 Task: Add Bulk Foods No Sugar Added Dark Chocolate Raisins to the cart.
Action: Mouse moved to (20, 68)
Screenshot: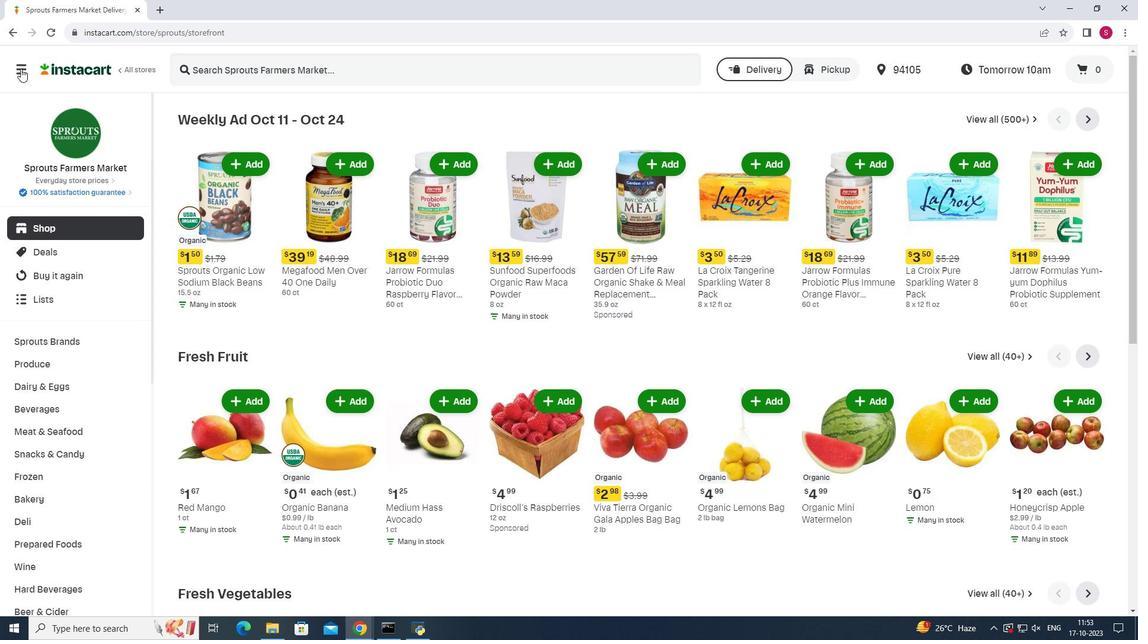 
Action: Mouse pressed left at (20, 68)
Screenshot: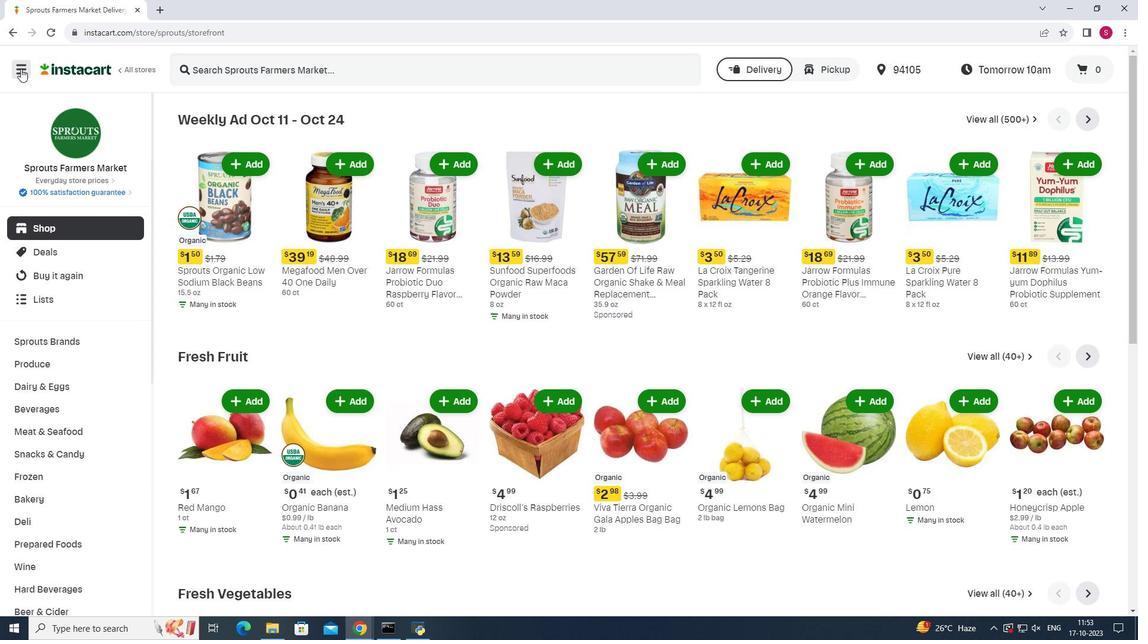 
Action: Mouse moved to (70, 310)
Screenshot: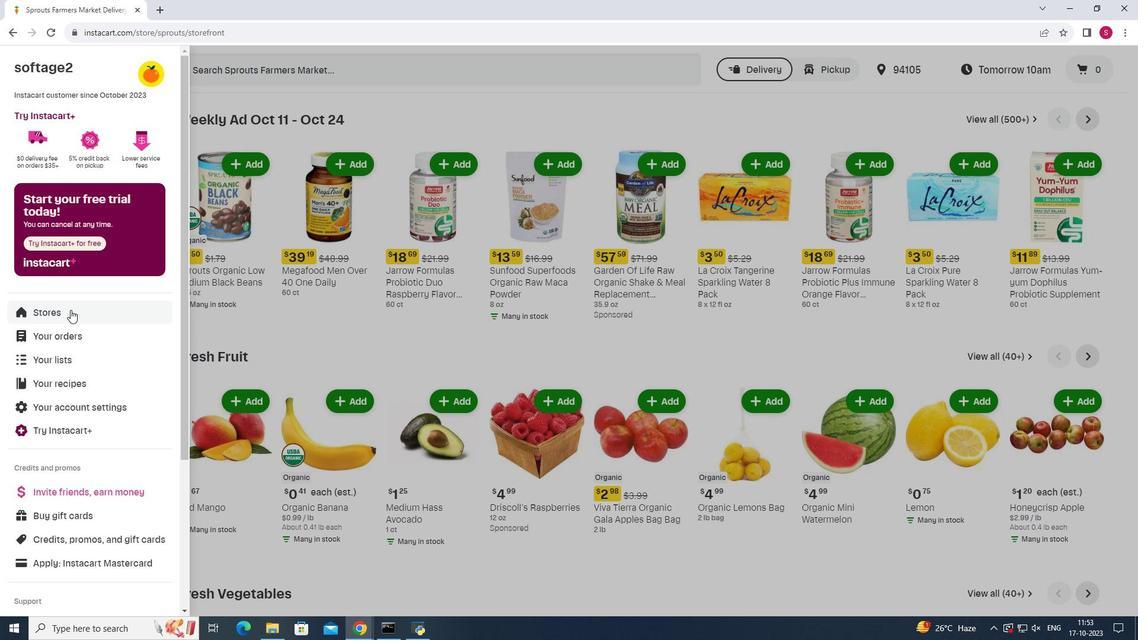 
Action: Mouse pressed left at (70, 310)
Screenshot: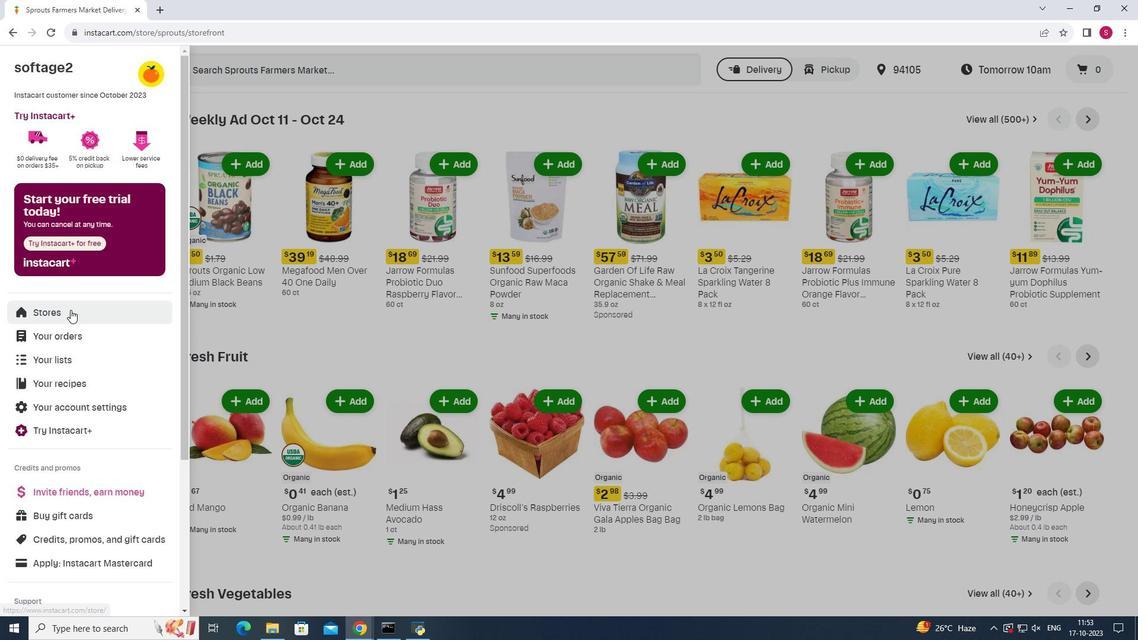 
Action: Mouse pressed left at (70, 310)
Screenshot: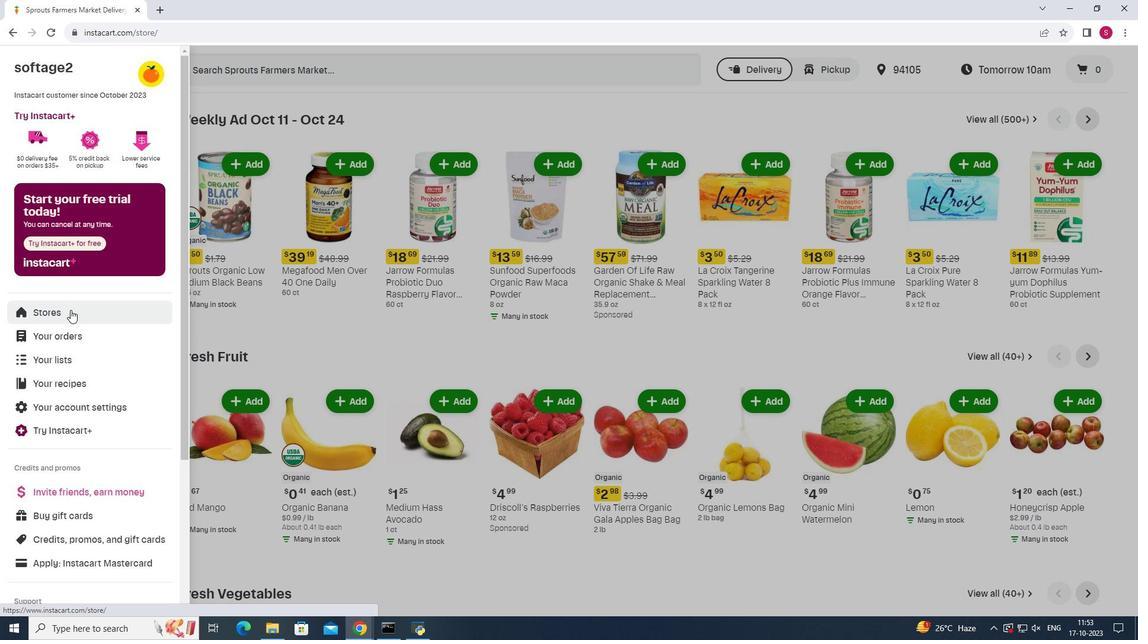 
Action: Mouse moved to (275, 101)
Screenshot: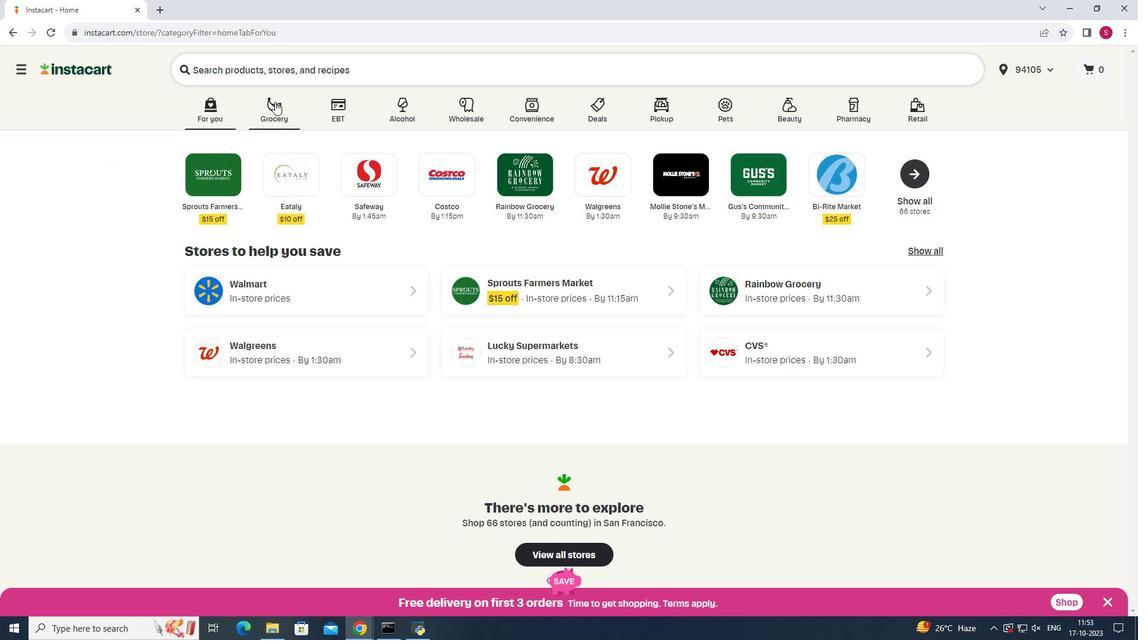 
Action: Mouse pressed left at (275, 101)
Screenshot: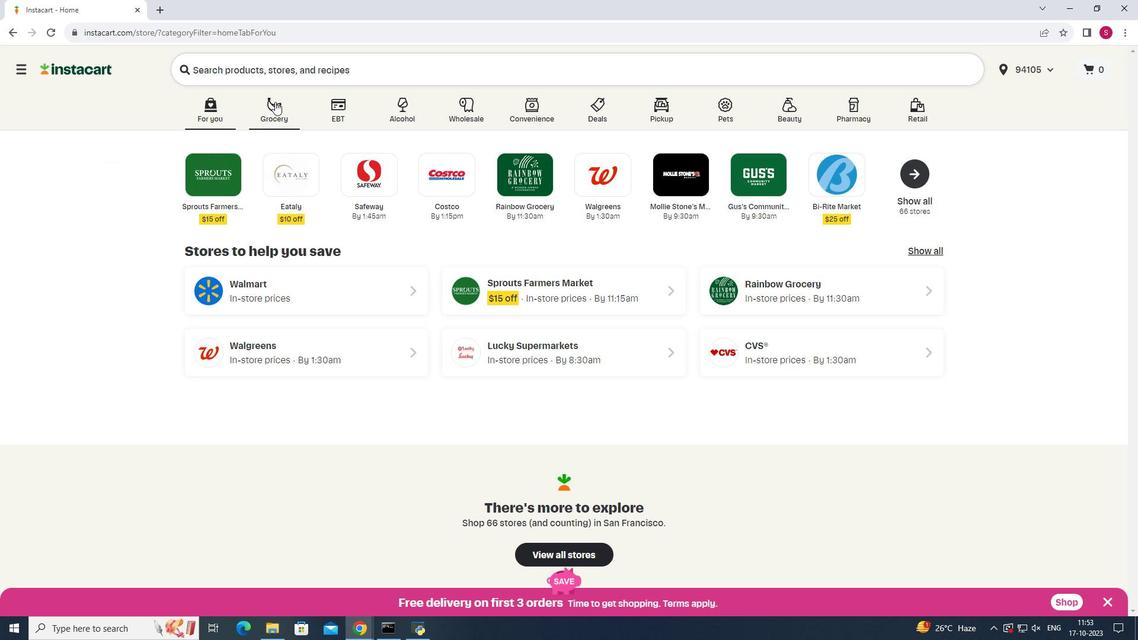 
Action: Mouse moved to (797, 158)
Screenshot: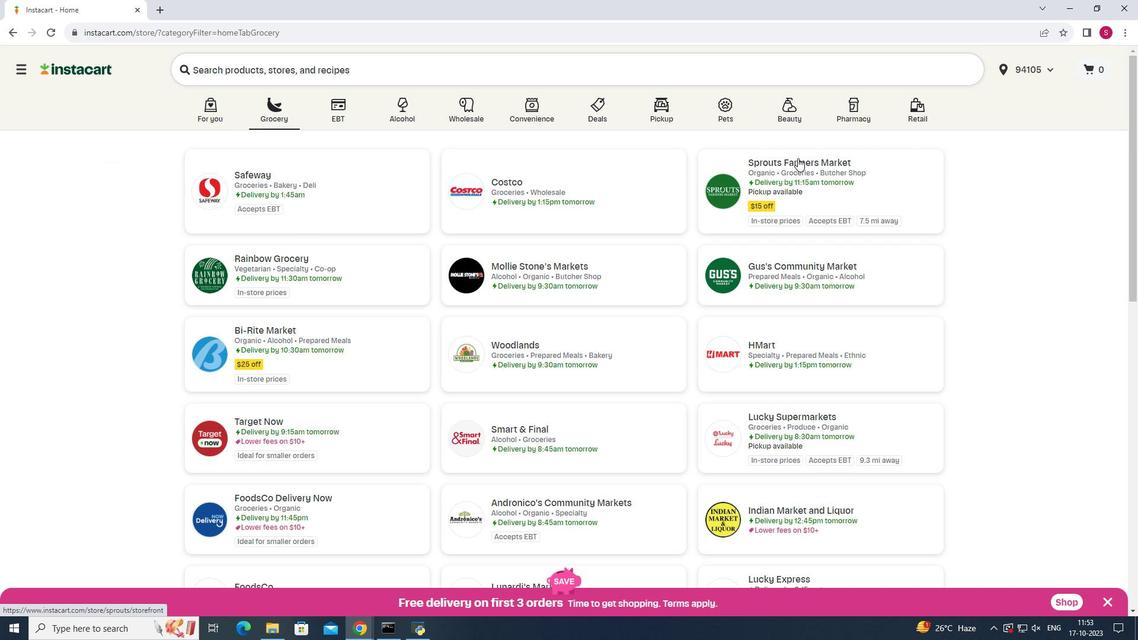 
Action: Mouse pressed left at (797, 158)
Screenshot: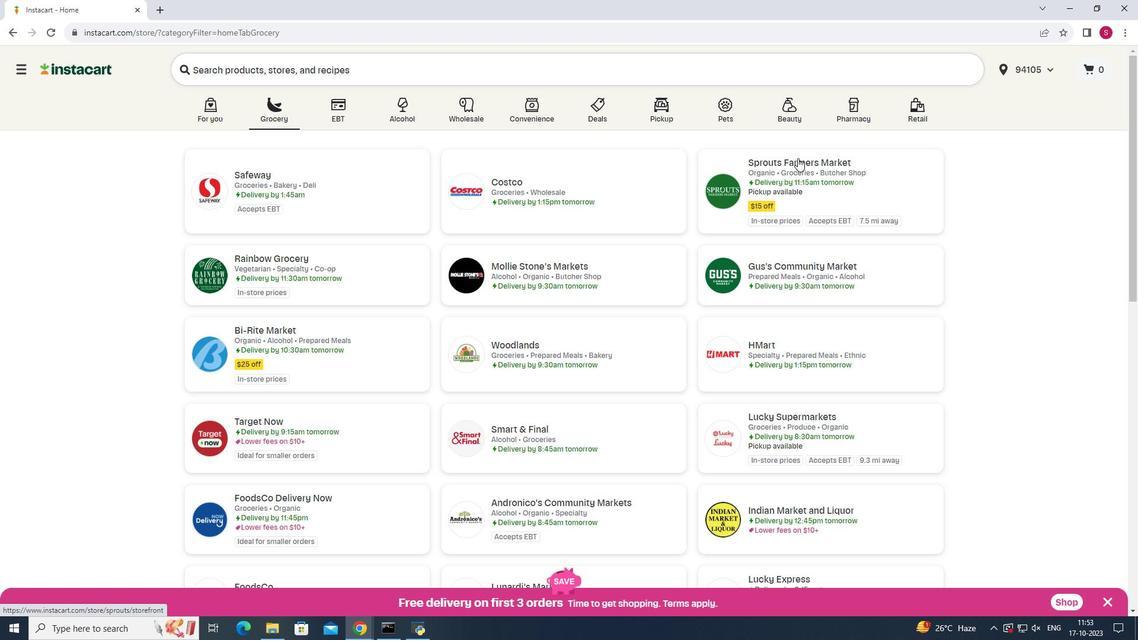 
Action: Mouse moved to (88, 461)
Screenshot: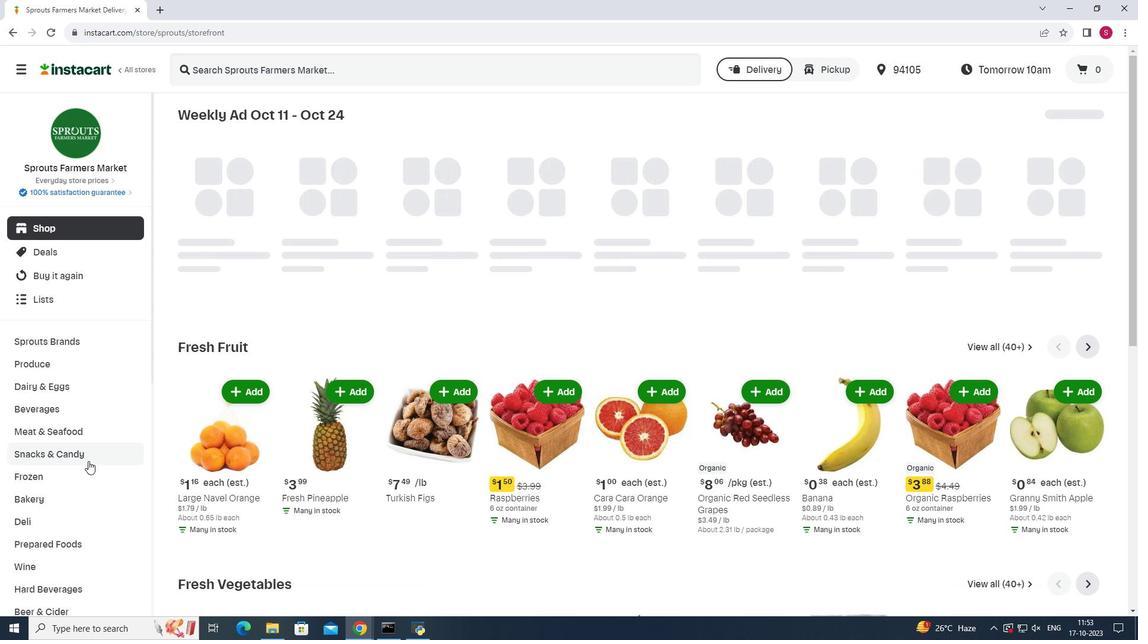 
Action: Mouse pressed left at (88, 461)
Screenshot: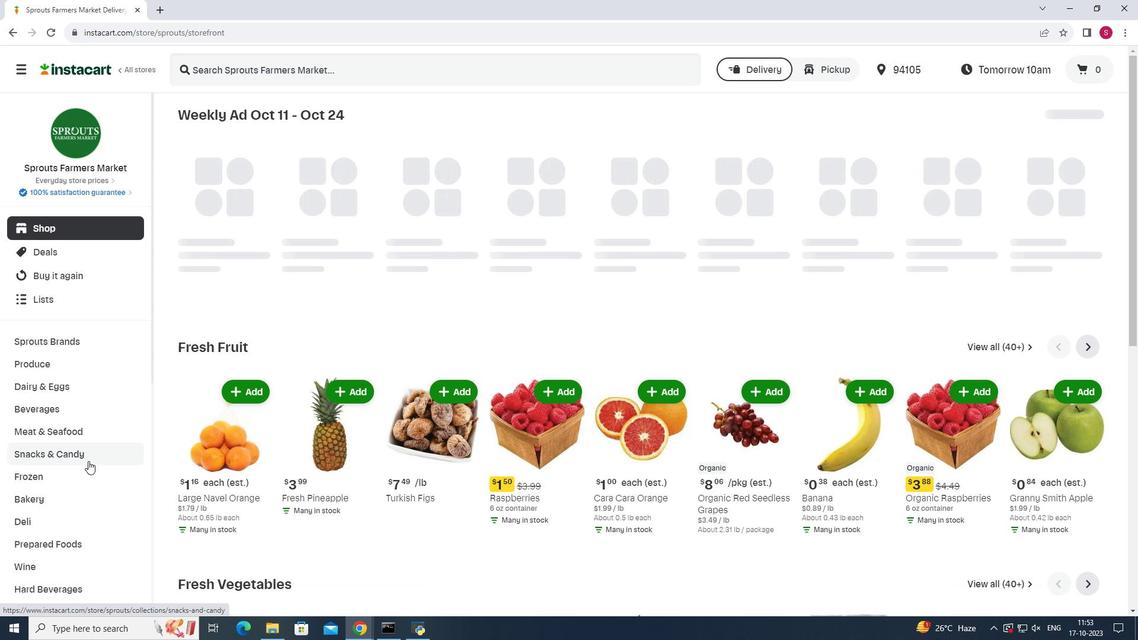 
Action: Mouse moved to (345, 147)
Screenshot: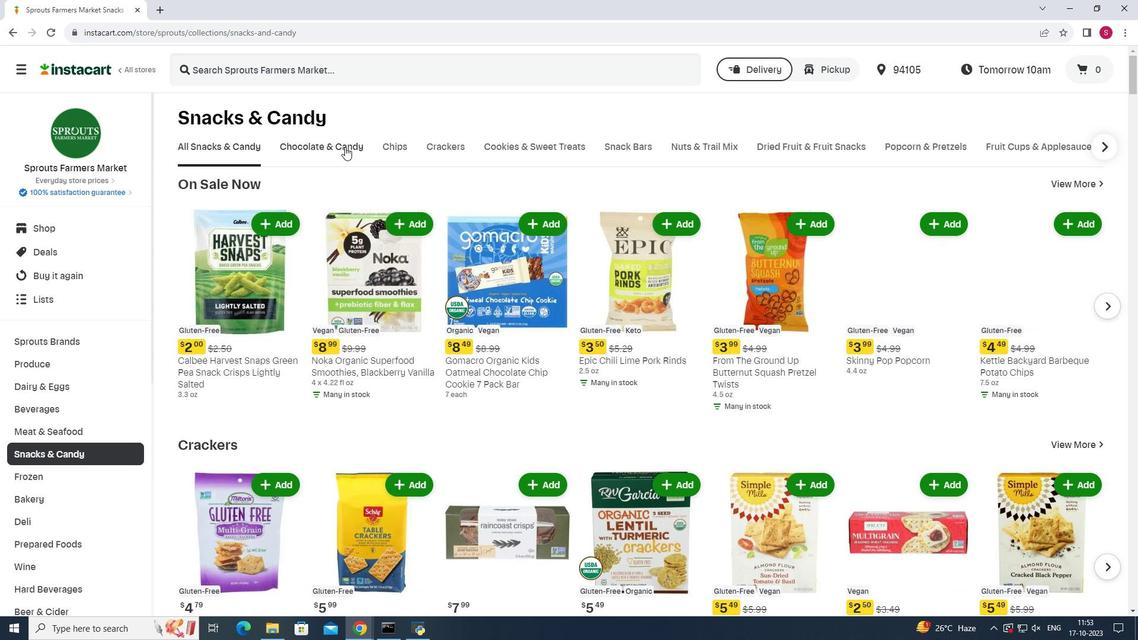 
Action: Mouse pressed left at (345, 147)
Screenshot: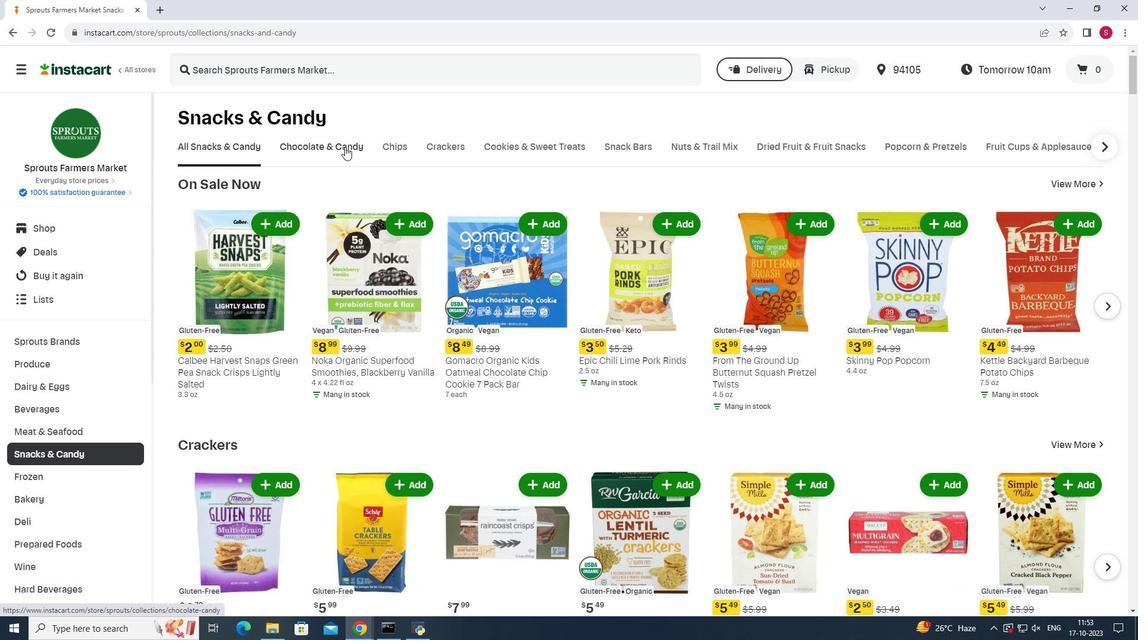 
Action: Mouse moved to (313, 194)
Screenshot: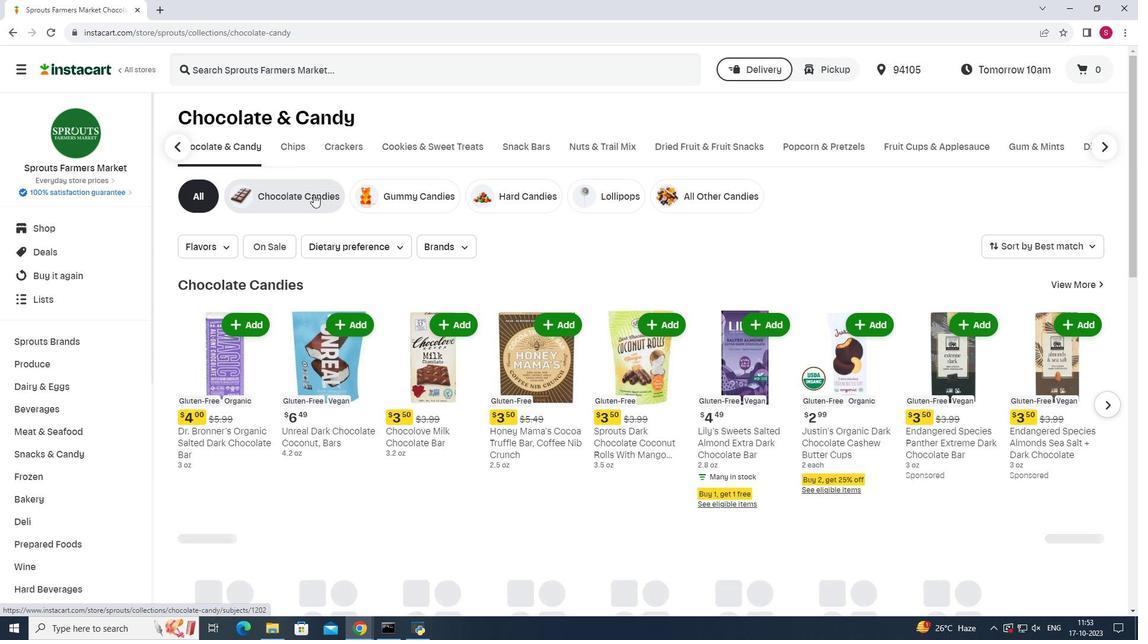 
Action: Mouse pressed left at (313, 194)
Screenshot: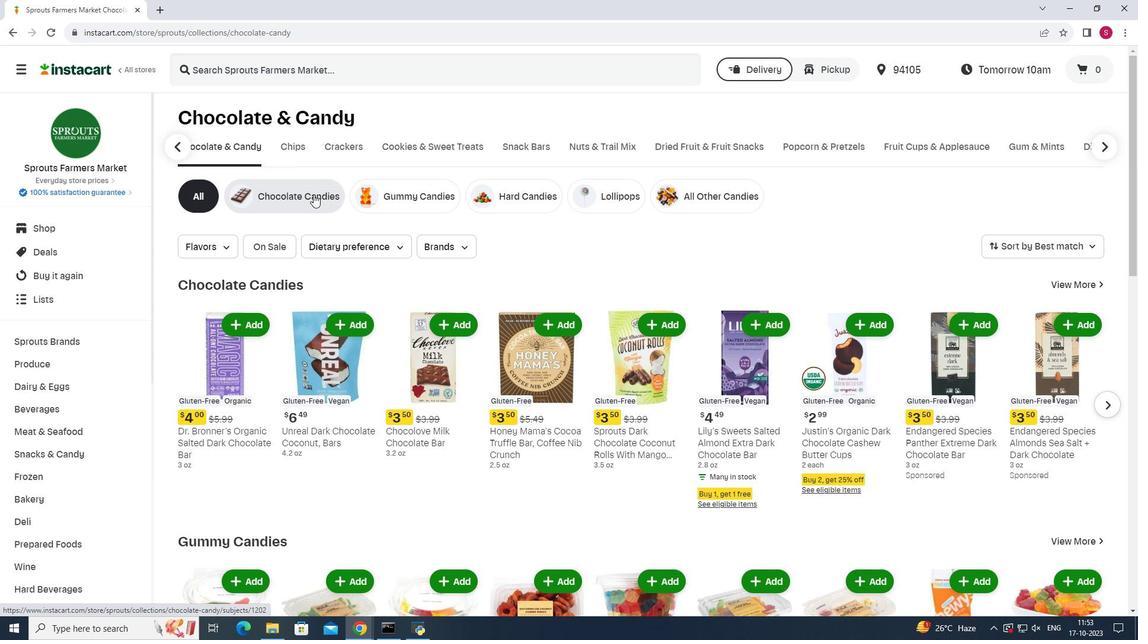 
Action: Mouse moved to (433, 68)
Screenshot: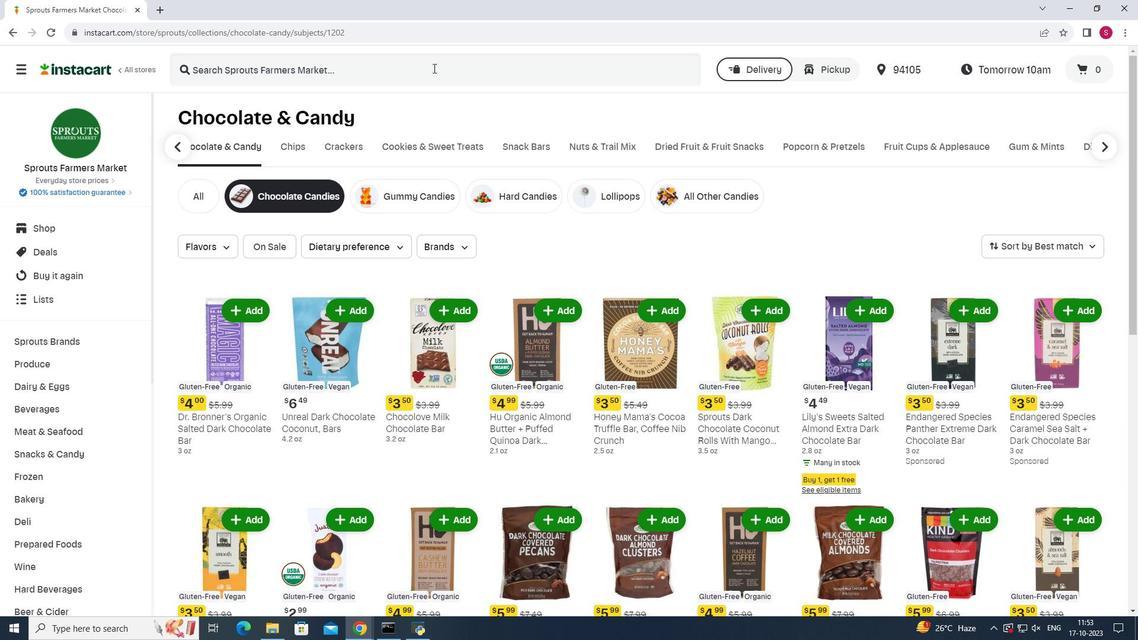 
Action: Mouse pressed left at (433, 68)
Screenshot: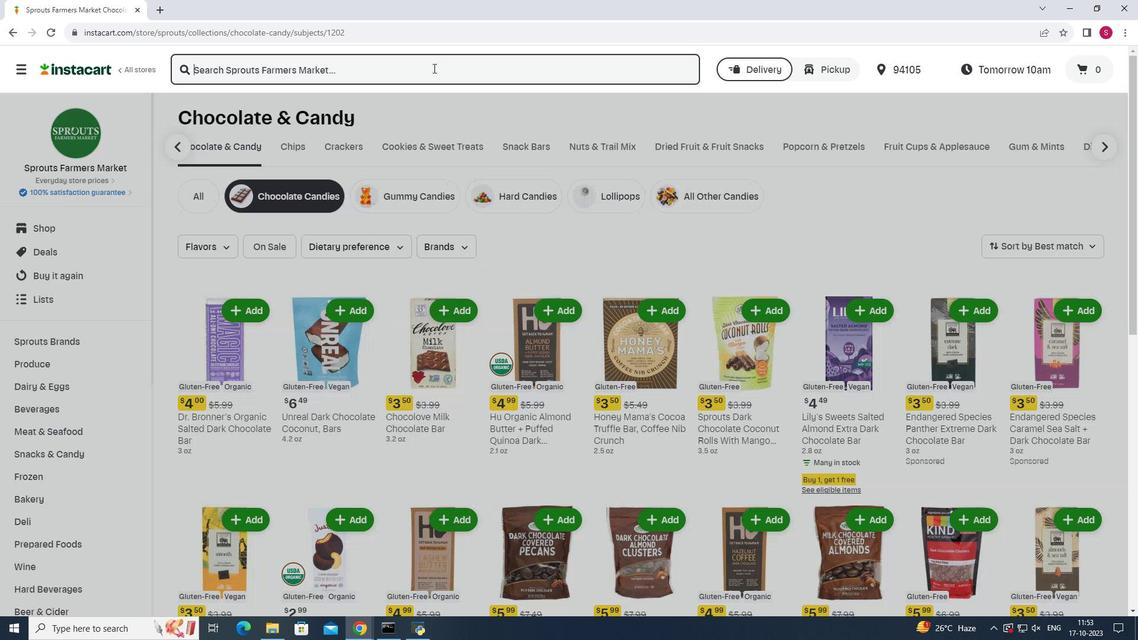 
Action: Key pressed <Key.shift>Bulk<Key.space><Key.shift>Foods<Key.space>no<Key.backspace><Key.backspace><Key.shift>No<Key.space><Key.shift><Key.shift><Key.shift><Key.shift><Key.shift><Key.shift><Key.shift>Sugar<Key.space><Key.shift>Added<Key.space><Key.shift>Dark<Key.space><Key.shift><Key.shift><Key.shift><Key.shift><Key.shift><Key.shift><Key.shift><Key.shift><Key.shift><Key.shift><Key.shift><Key.shift>Chocolate<Key.space><Key.shift>Raisins<Key.enter>
Screenshot: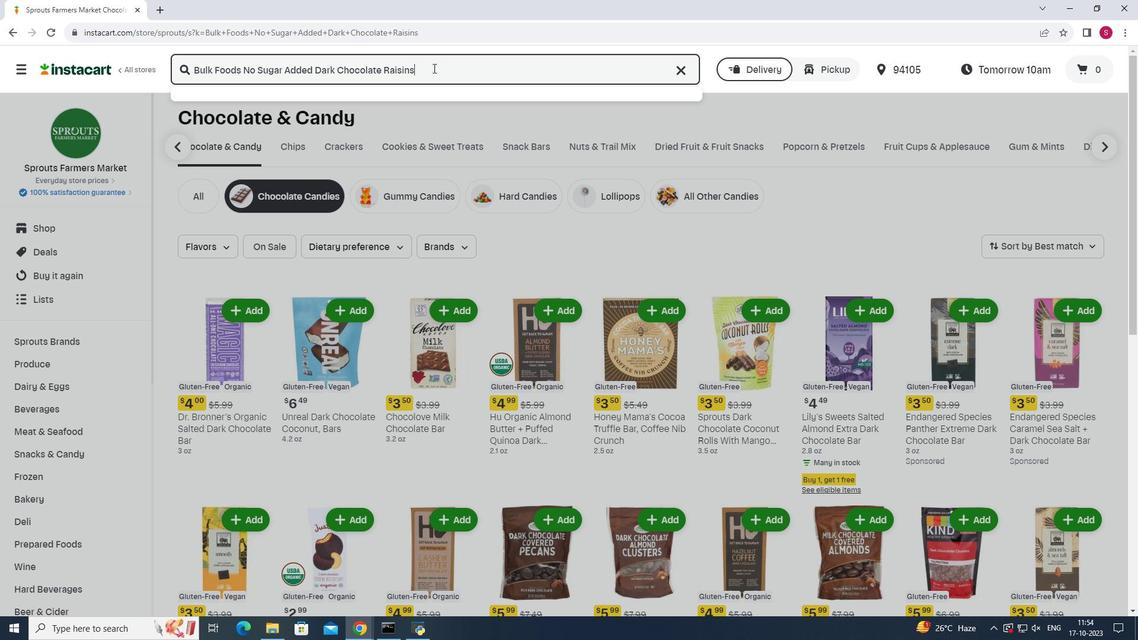 
Action: Mouse moved to (801, 349)
Screenshot: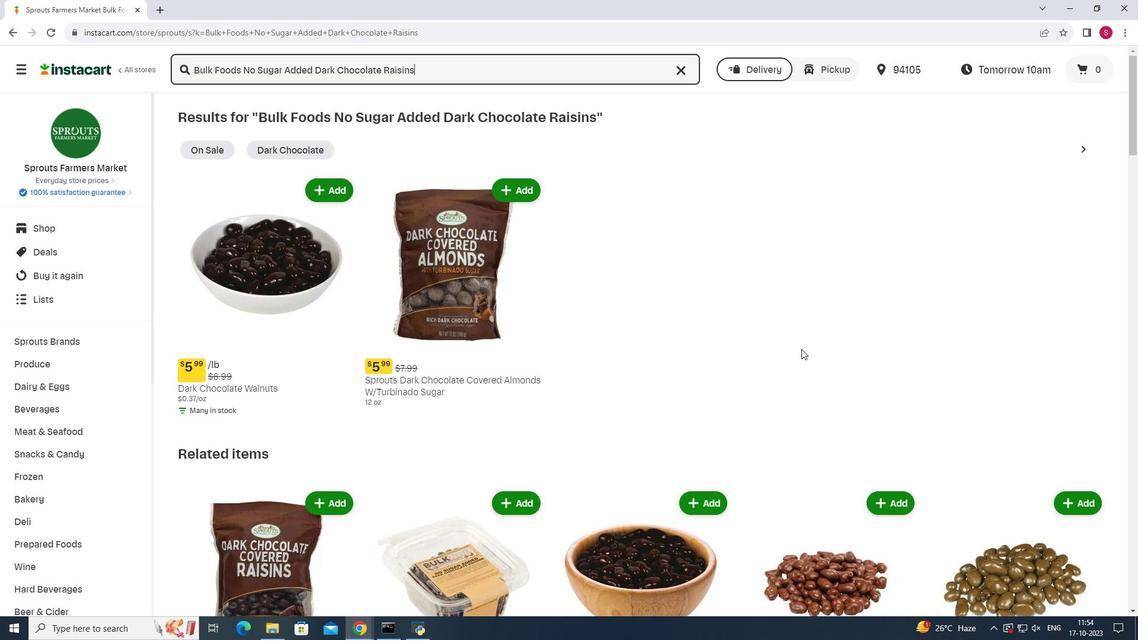 
Action: Mouse scrolled (801, 348) with delta (0, 0)
Screenshot: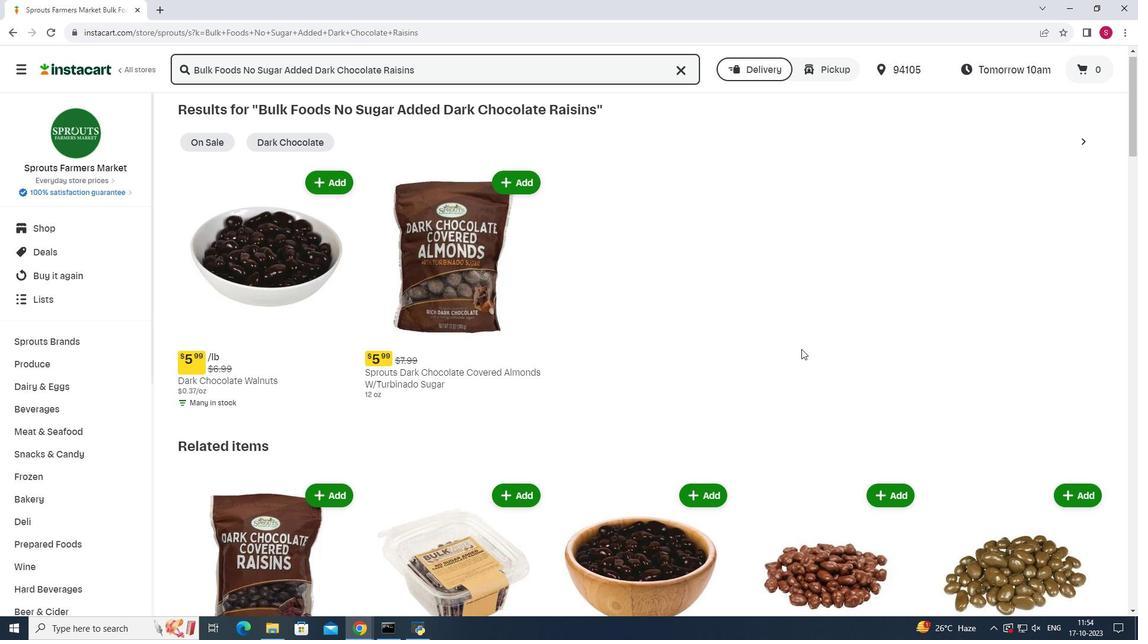 
Action: Mouse scrolled (801, 348) with delta (0, 0)
Screenshot: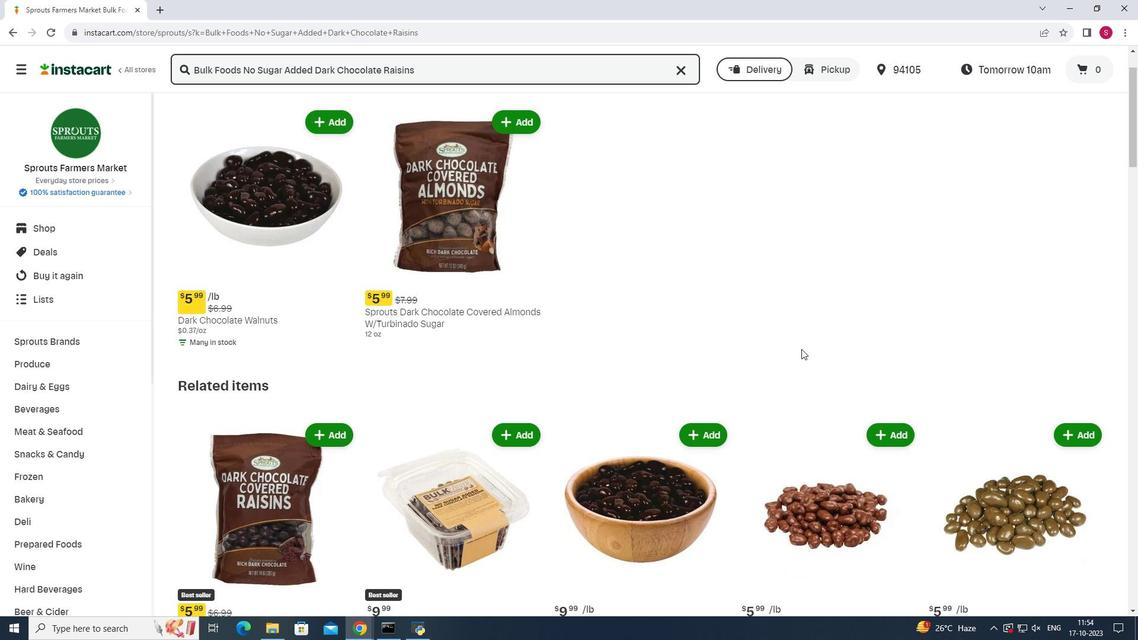
Action: Mouse scrolled (801, 348) with delta (0, 0)
Screenshot: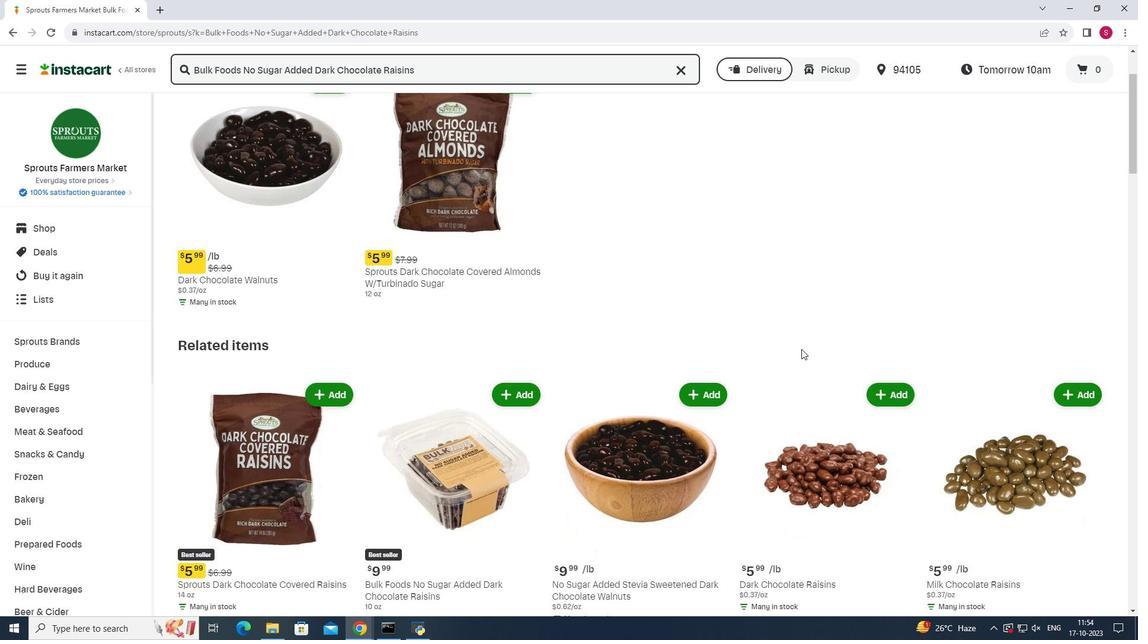 
Action: Mouse scrolled (801, 348) with delta (0, 0)
Screenshot: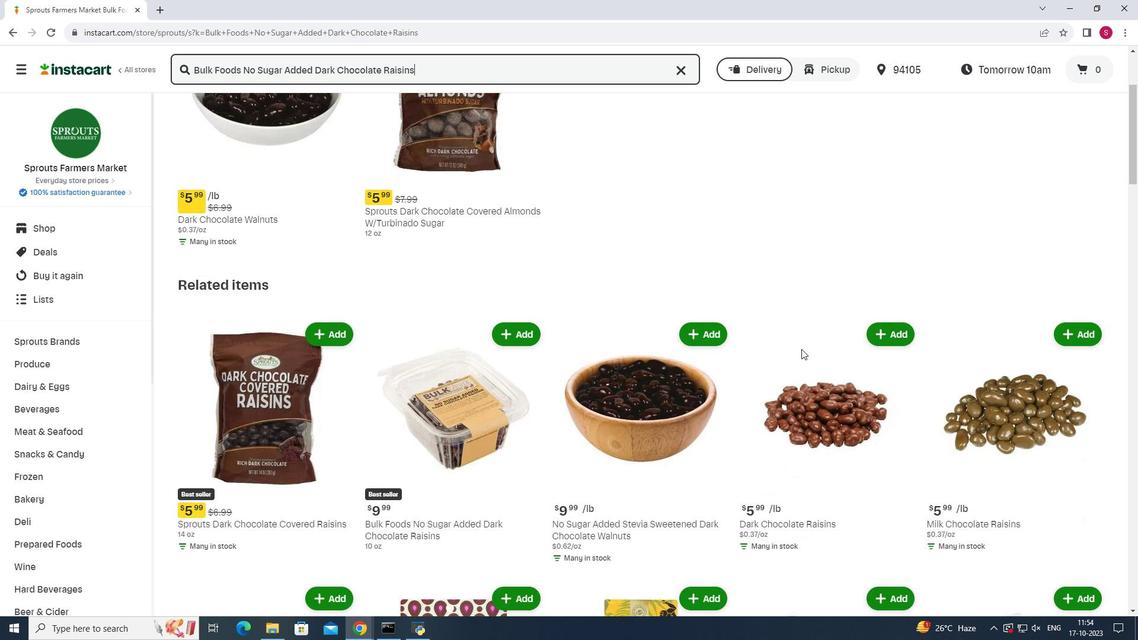 
Action: Mouse scrolled (801, 348) with delta (0, 0)
Screenshot: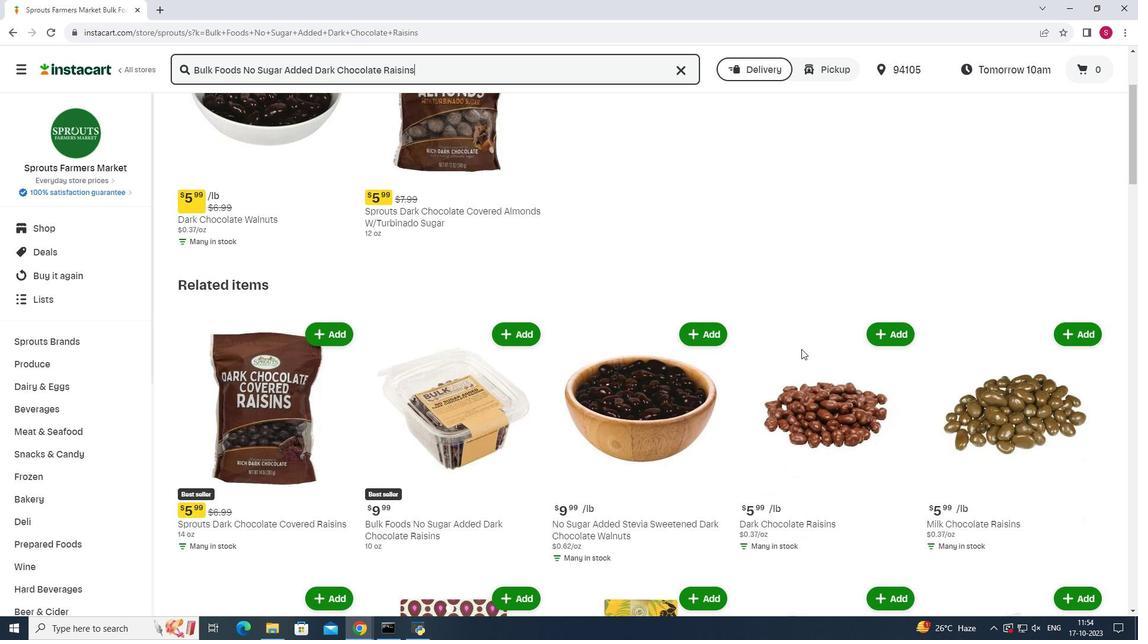 
Action: Mouse moved to (503, 208)
Screenshot: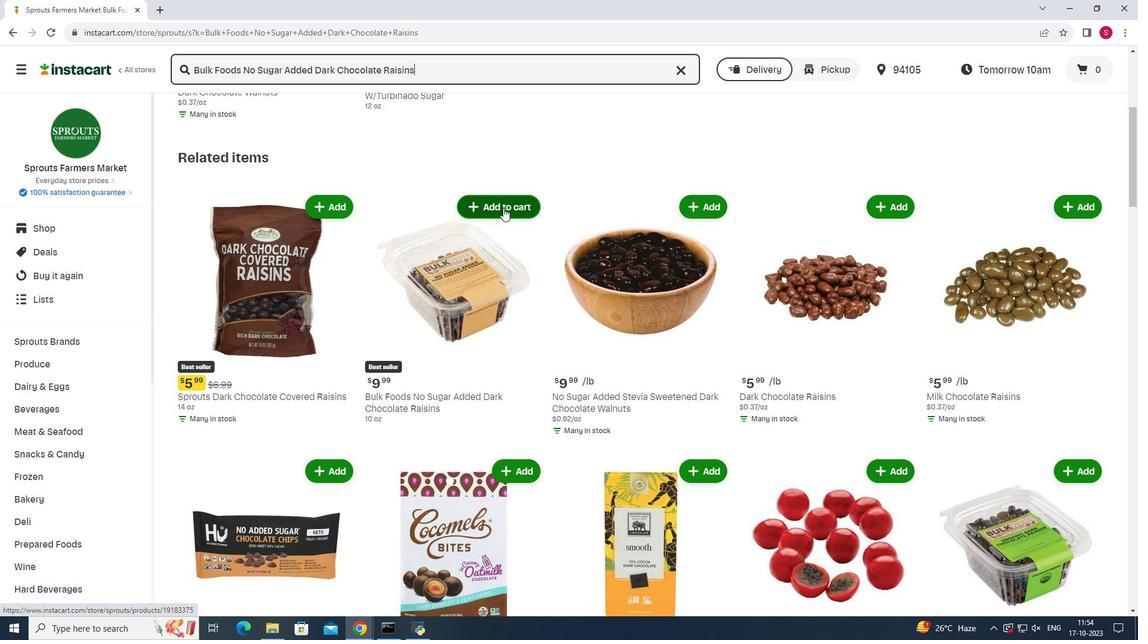 
Action: Mouse pressed left at (503, 208)
Screenshot: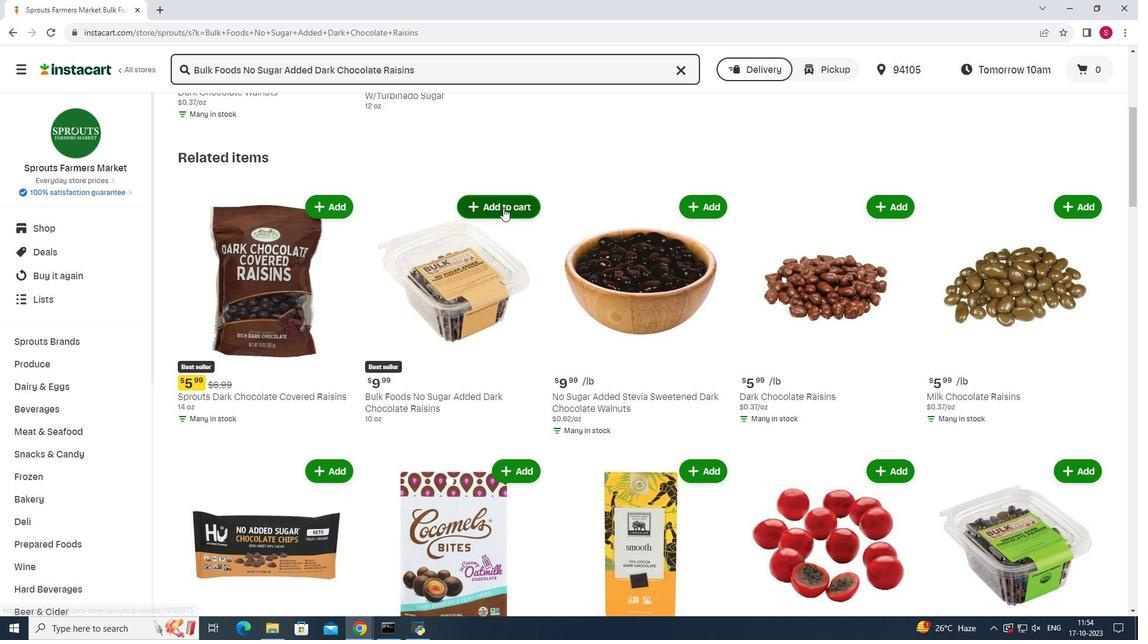 
Action: Mouse moved to (572, 215)
Screenshot: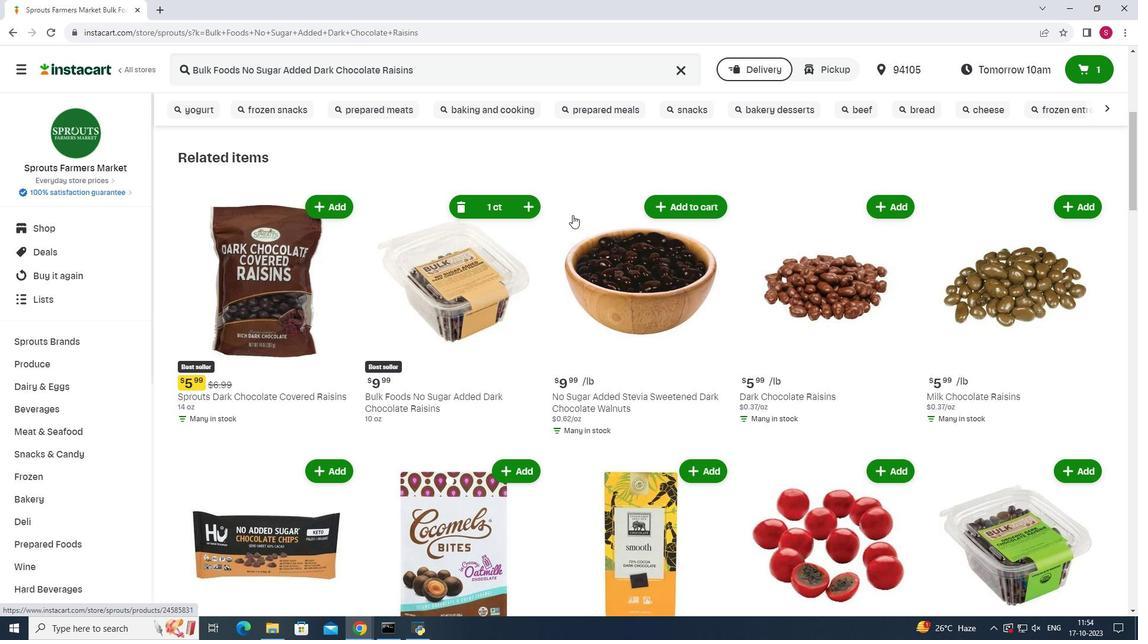 
